 Task: Use Drag Race Effect in this video Movie B.mp4
Action: Mouse pressed left at (278, 105)
Screenshot: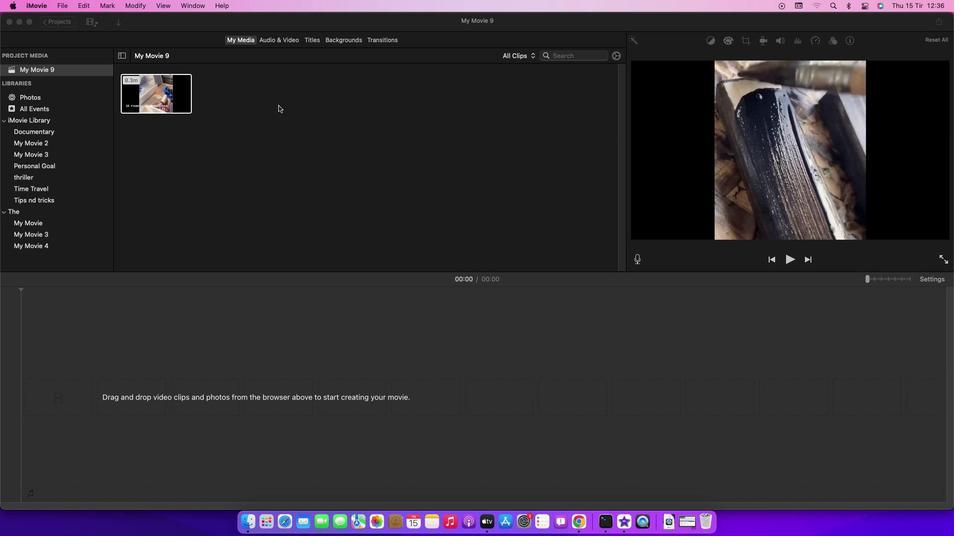 
Action: Mouse moved to (168, 102)
Screenshot: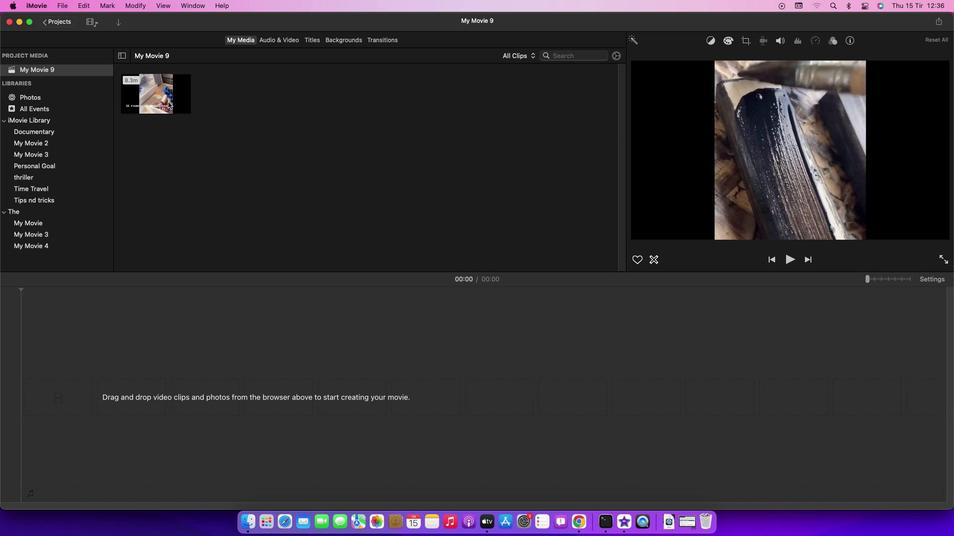 
Action: Mouse pressed left at (168, 102)
Screenshot: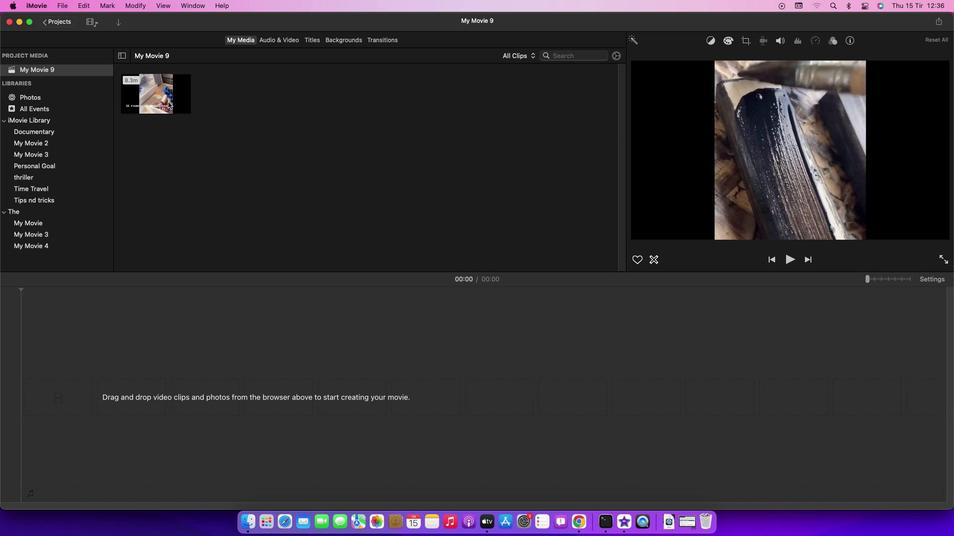 
Action: Mouse moved to (166, 91)
Screenshot: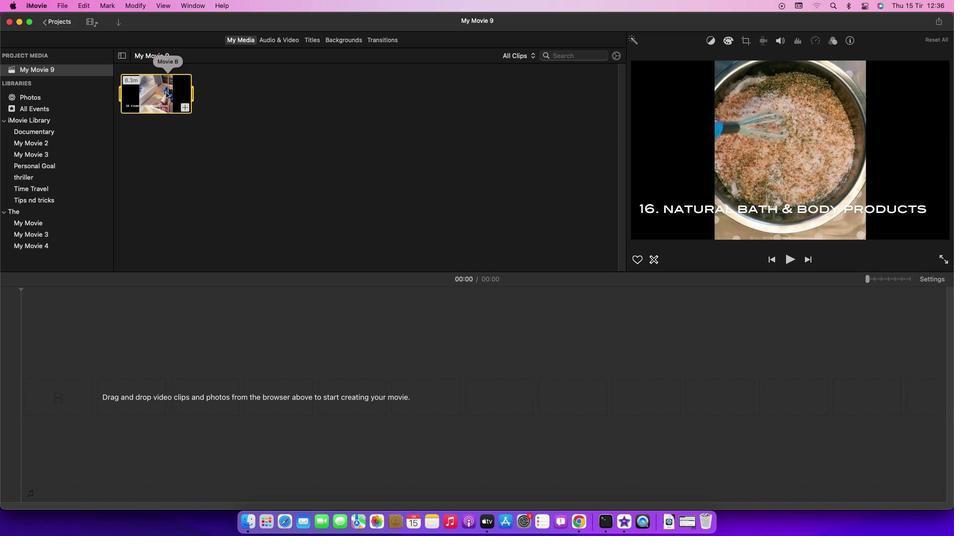 
Action: Mouse pressed left at (166, 91)
Screenshot: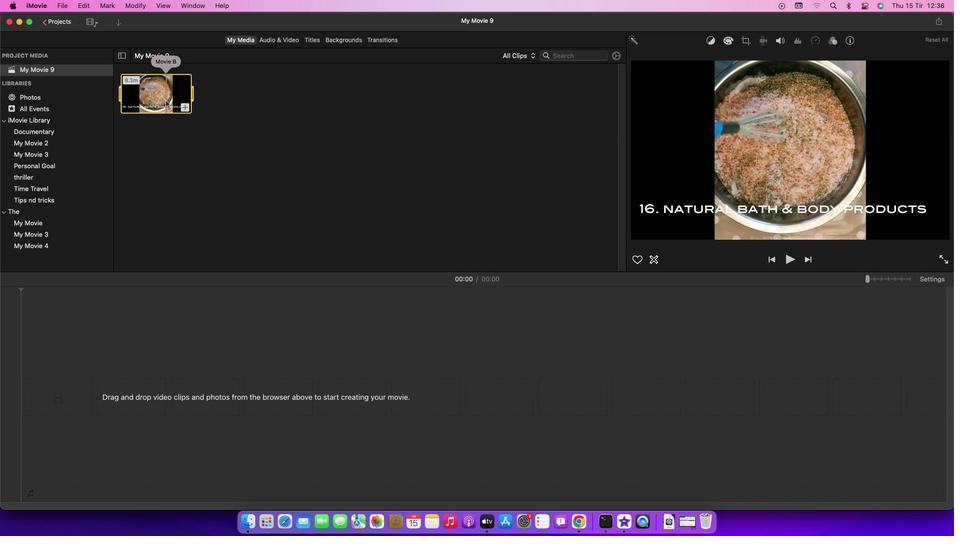 
Action: Mouse moved to (274, 39)
Screenshot: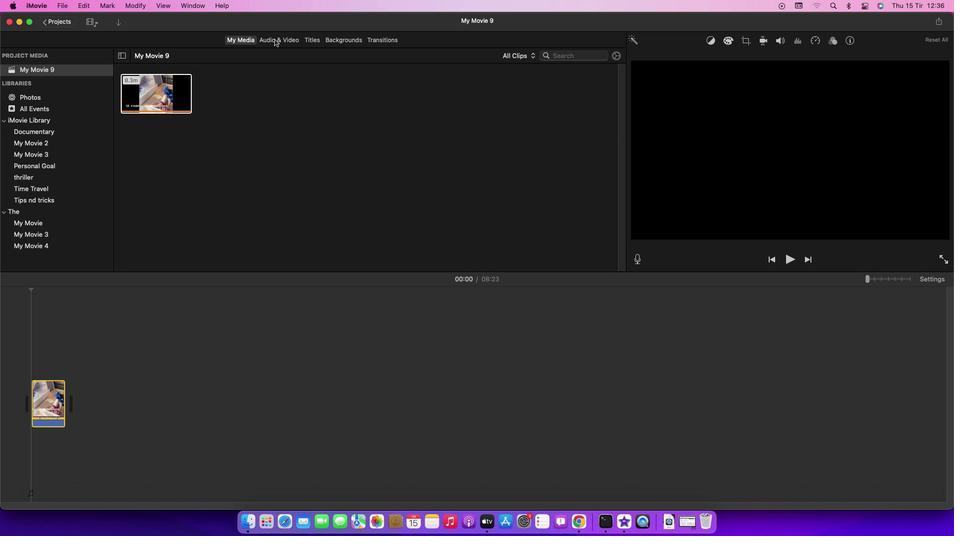 
Action: Mouse pressed left at (274, 39)
Screenshot: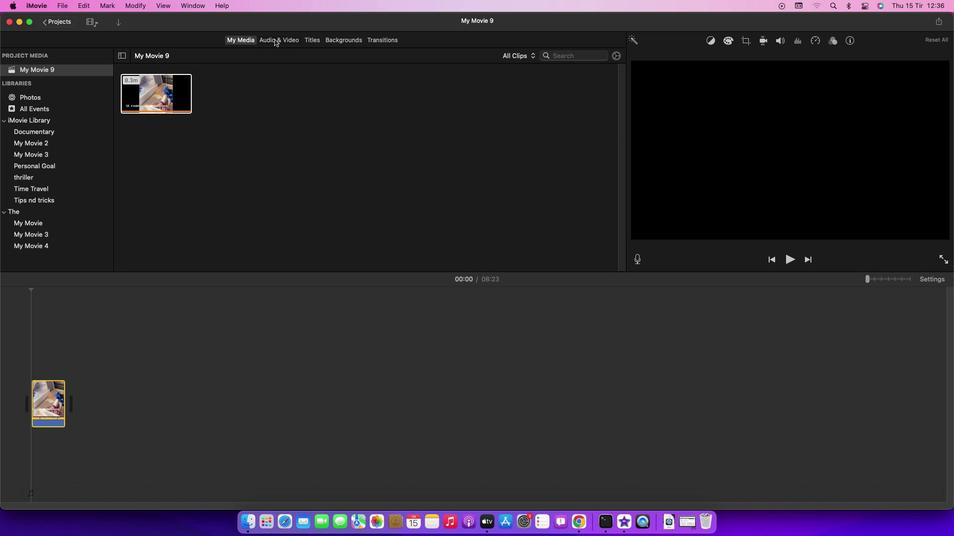
Action: Mouse moved to (51, 93)
Screenshot: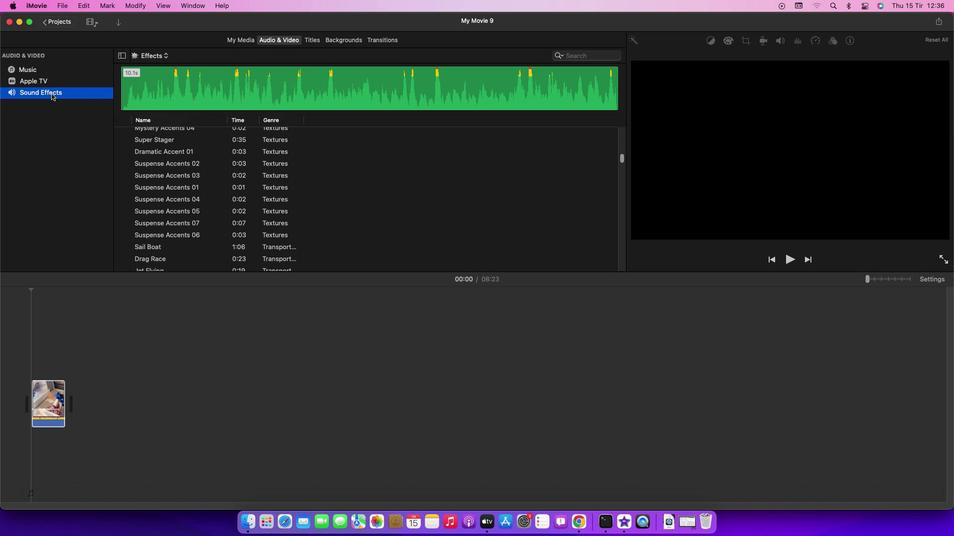 
Action: Mouse pressed left at (51, 93)
Screenshot: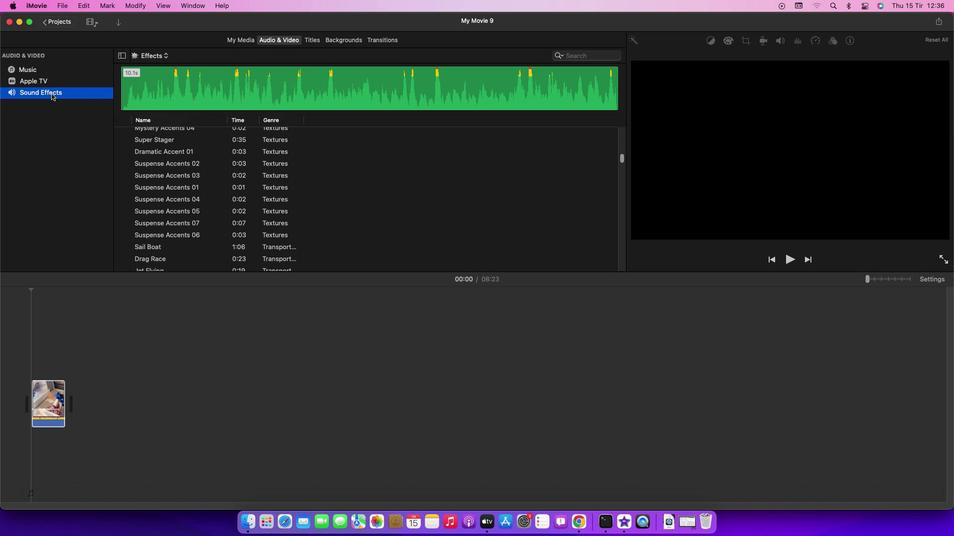 
Action: Mouse moved to (214, 219)
Screenshot: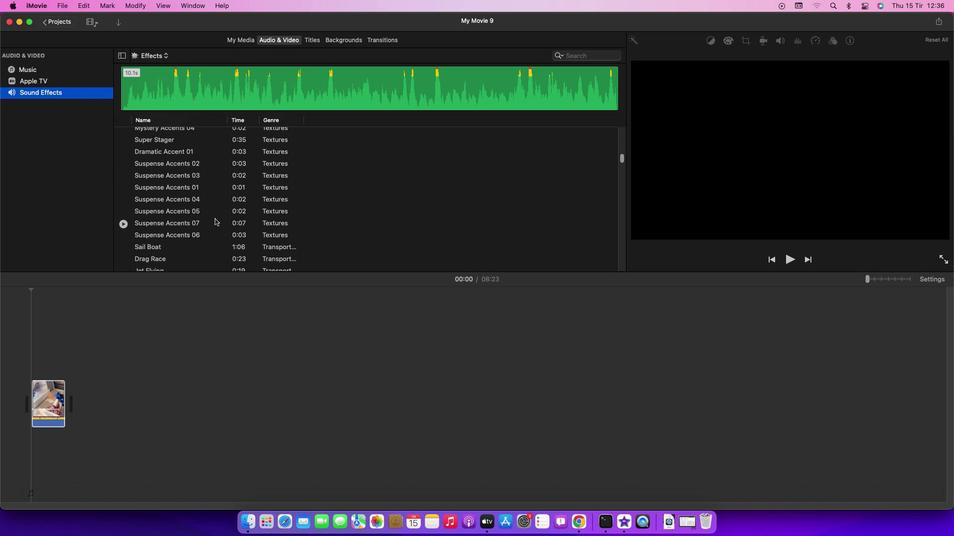 
Action: Mouse scrolled (214, 219) with delta (0, 0)
Screenshot: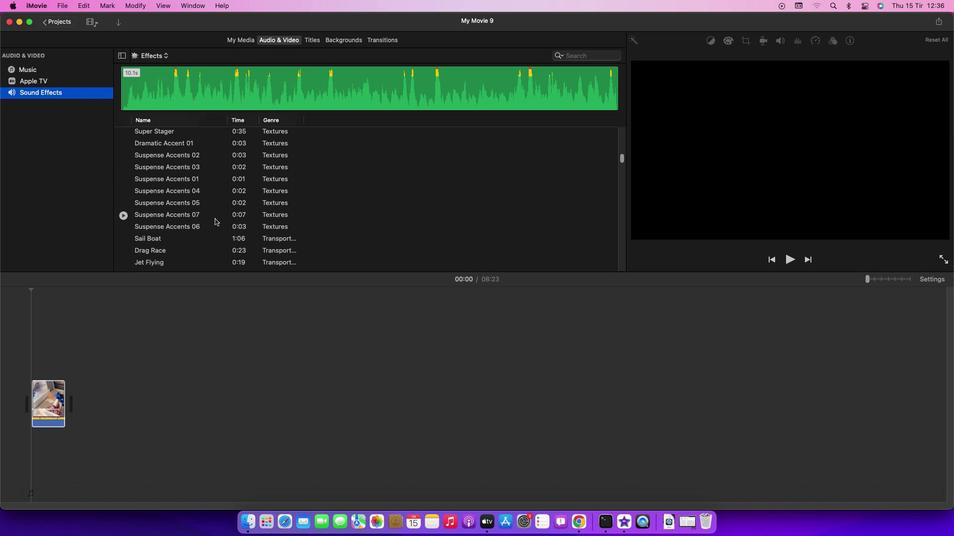 
Action: Mouse scrolled (214, 219) with delta (0, 0)
Screenshot: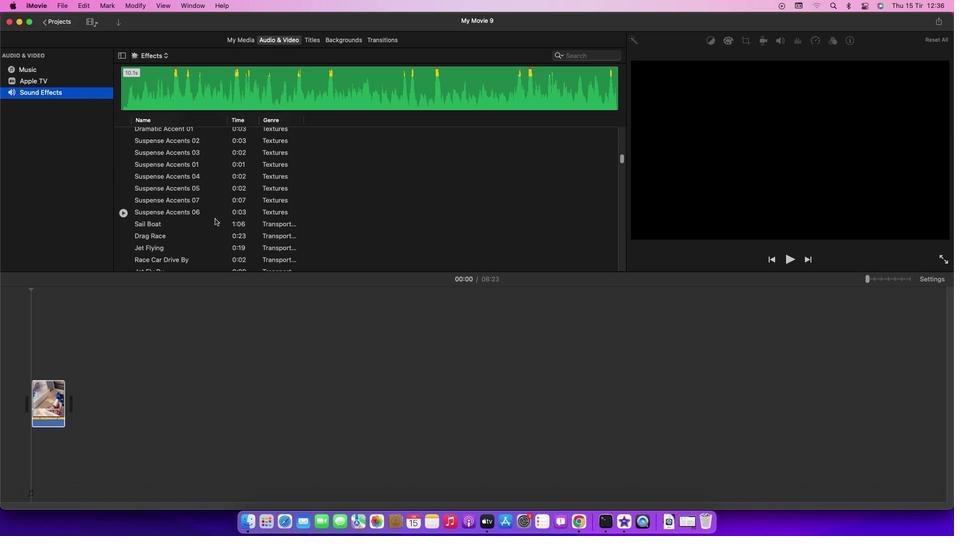 
Action: Mouse scrolled (214, 219) with delta (0, 0)
Screenshot: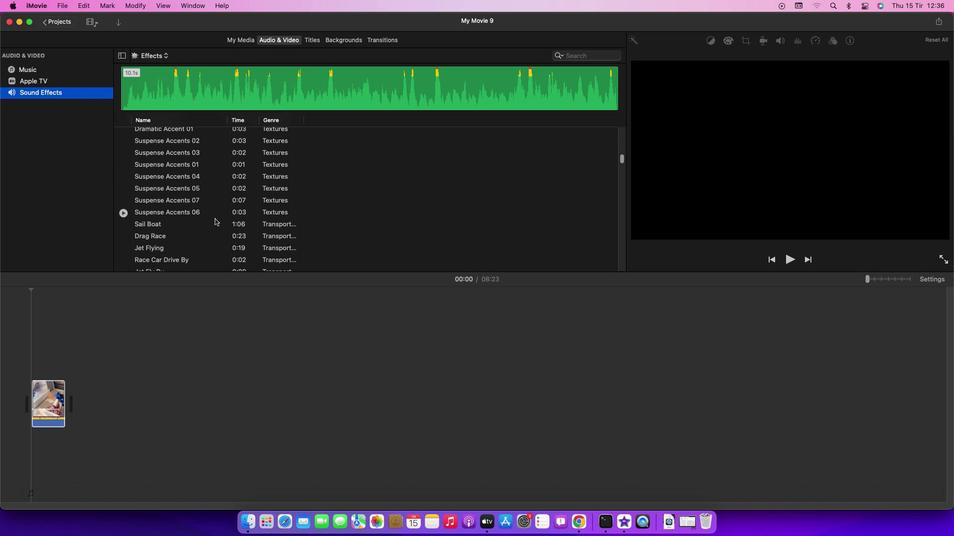 
Action: Mouse moved to (157, 235)
Screenshot: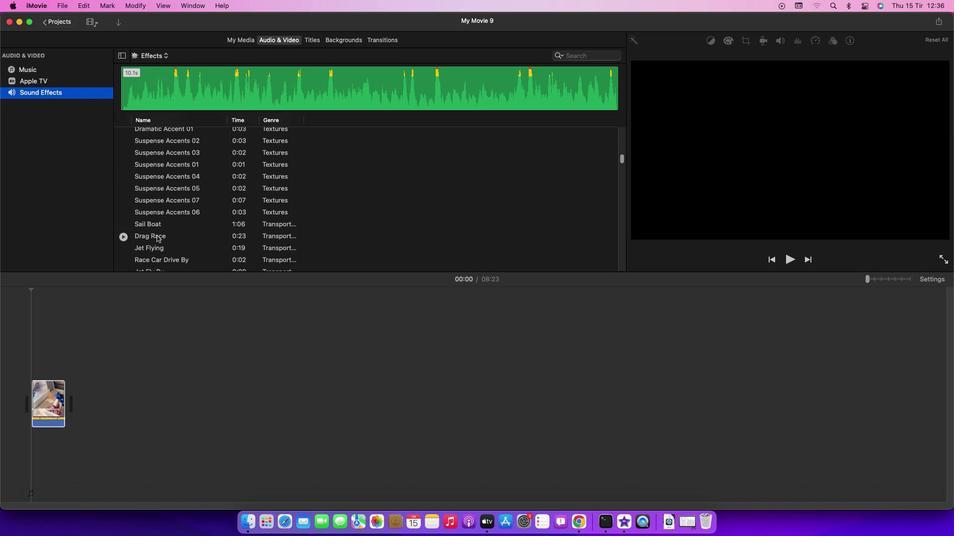 
Action: Mouse pressed left at (157, 235)
Screenshot: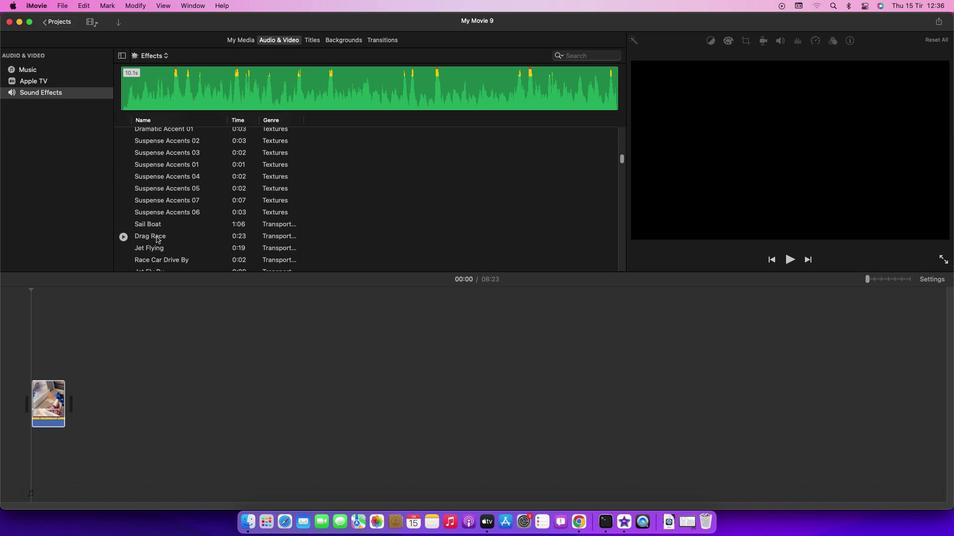 
Action: Mouse moved to (265, 393)
Screenshot: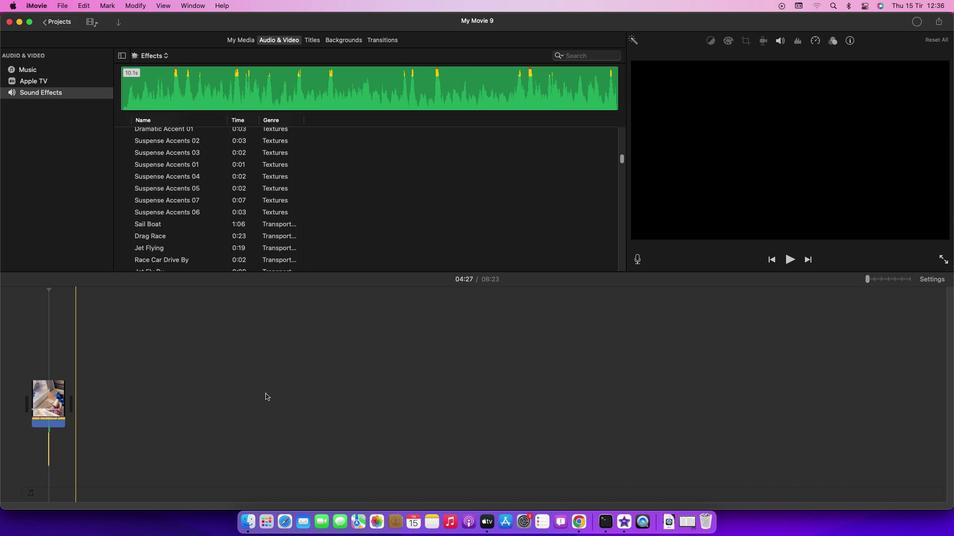 
